 Task: Look for products in the category "Olives & Pickled Goods" from Store Brand only.
Action: Mouse moved to (257, 167)
Screenshot: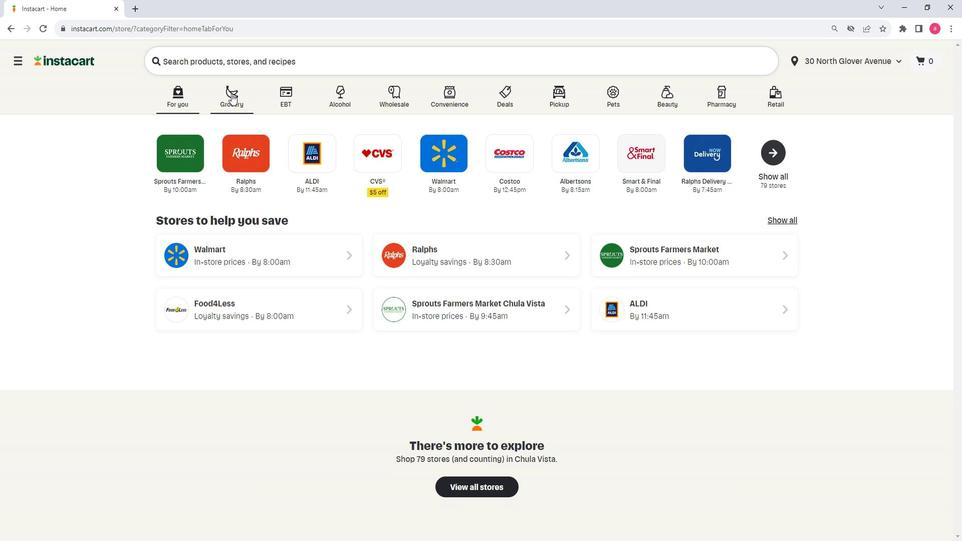 
Action: Mouse pressed left at (257, 167)
Screenshot: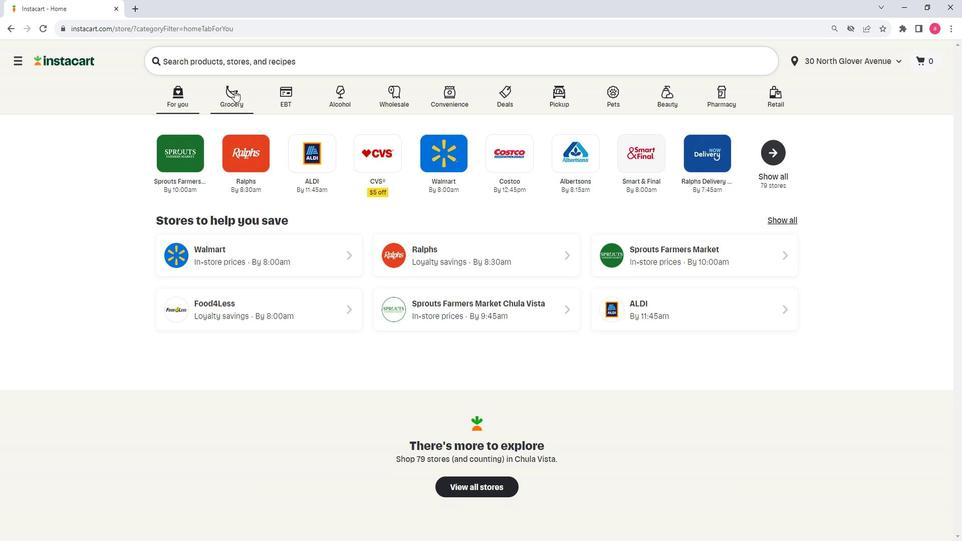 
Action: Mouse moved to (268, 188)
Screenshot: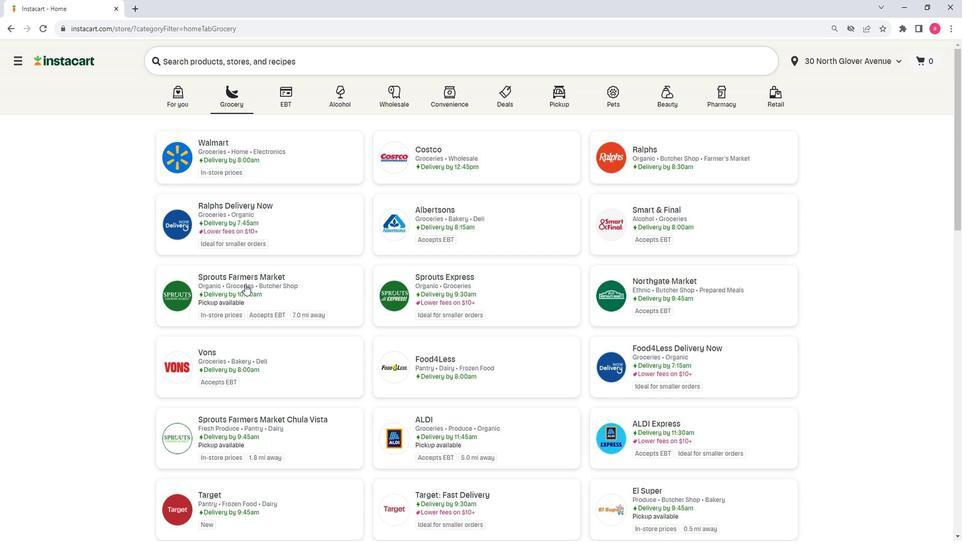 
Action: Mouse pressed left at (268, 188)
Screenshot: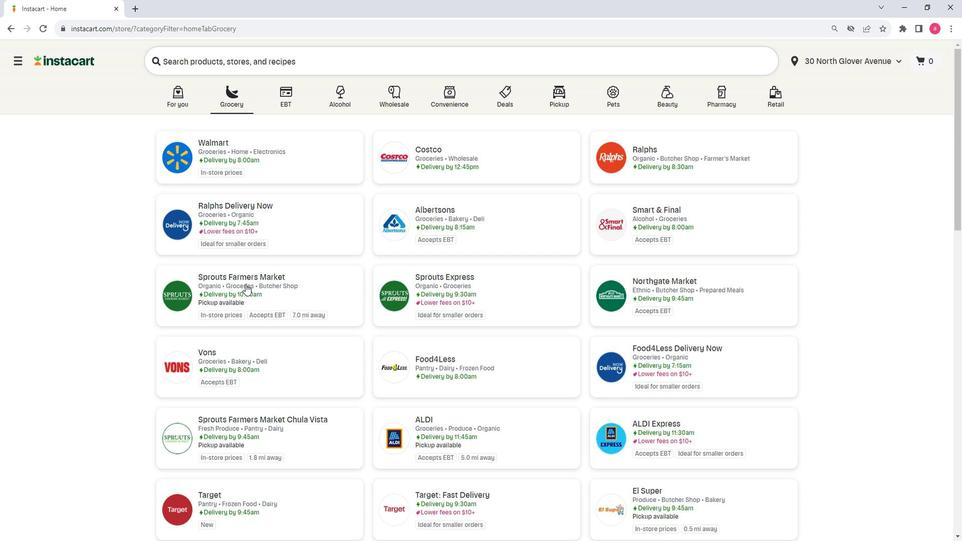 
Action: Mouse moved to (122, 189)
Screenshot: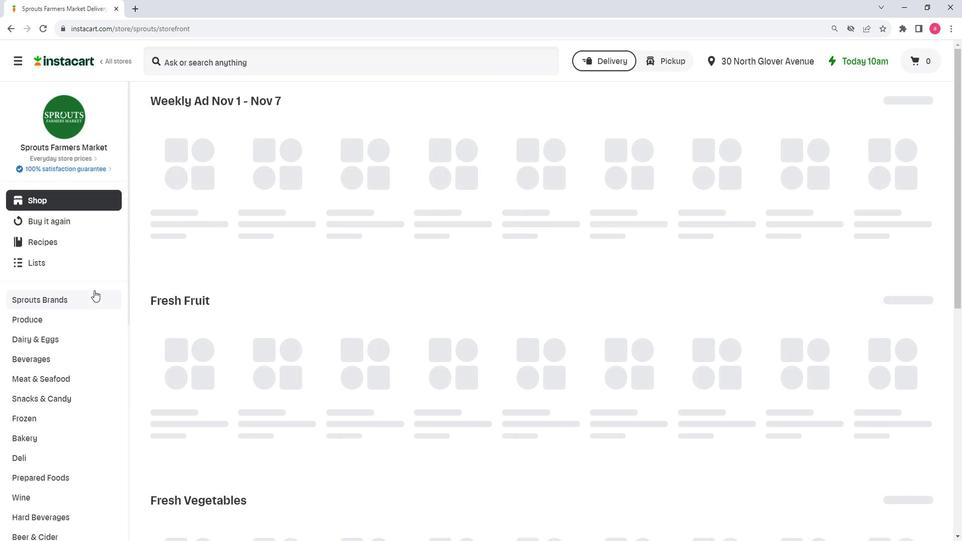 
Action: Mouse scrolled (122, 189) with delta (0, 0)
Screenshot: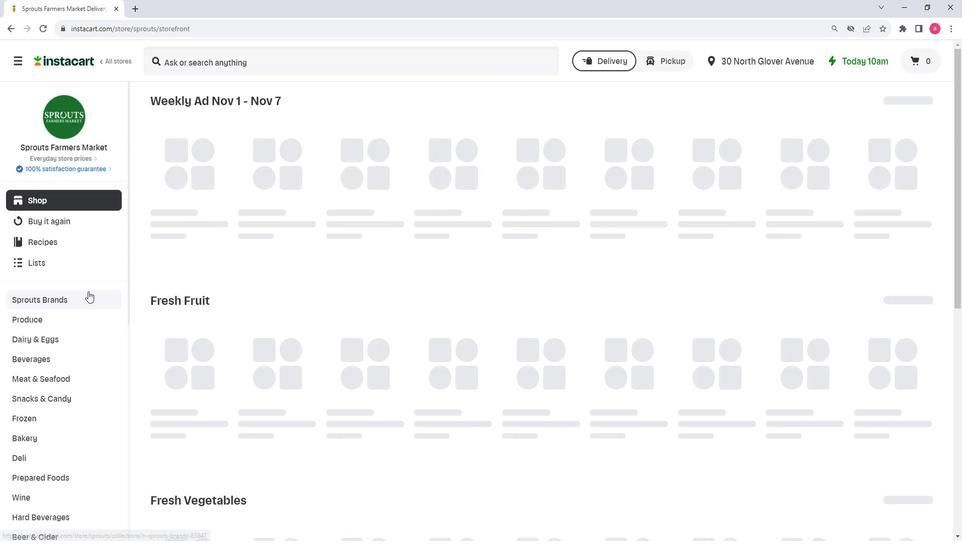 
Action: Mouse scrolled (122, 189) with delta (0, 0)
Screenshot: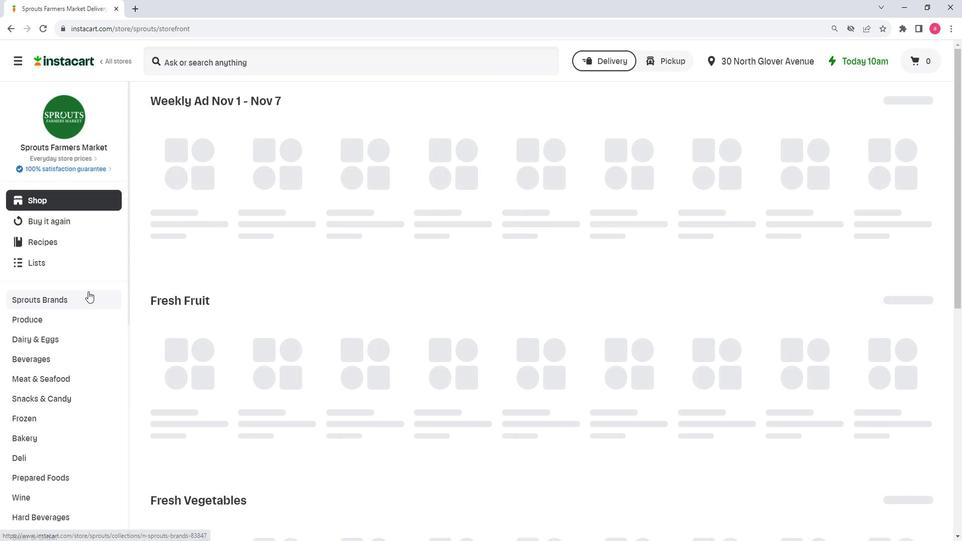 
Action: Mouse scrolled (122, 189) with delta (0, 0)
Screenshot: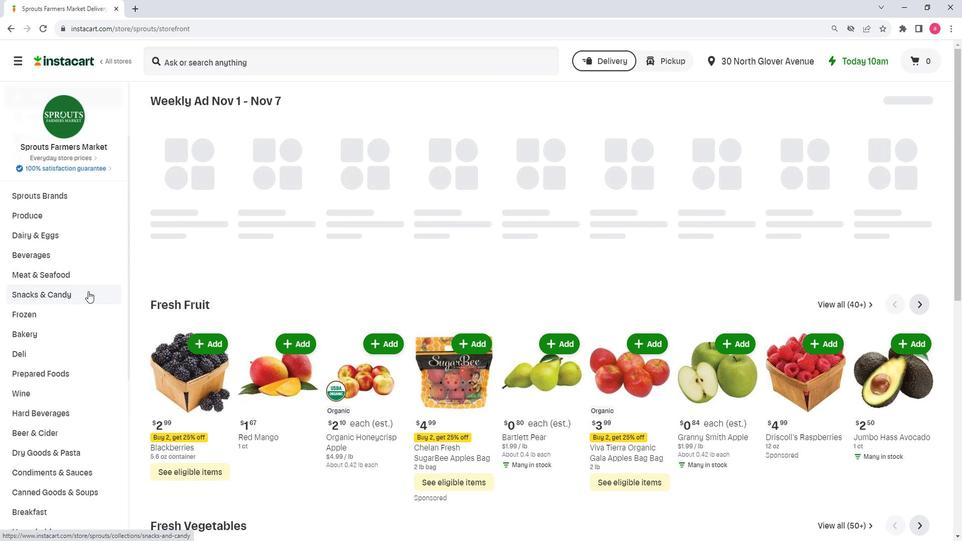 
Action: Mouse scrolled (122, 189) with delta (0, 0)
Screenshot: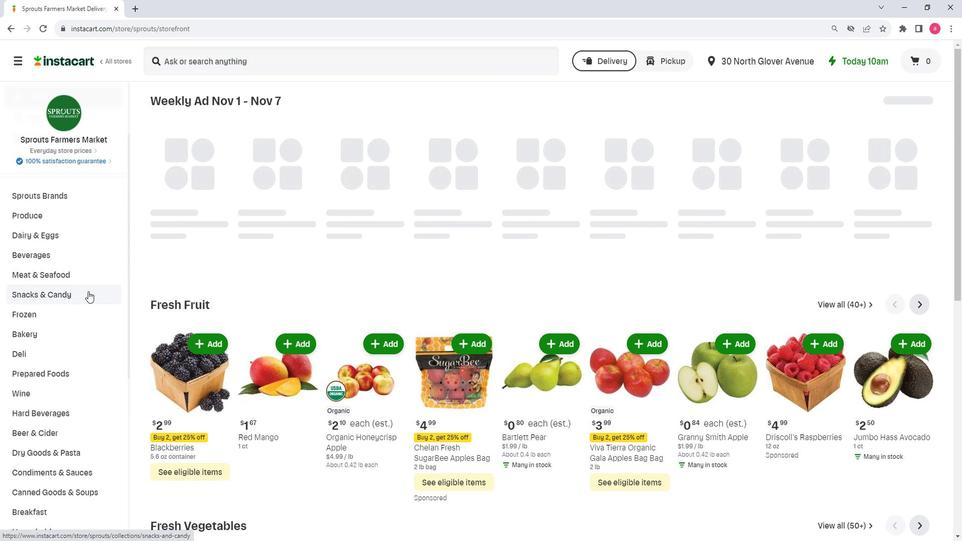 
Action: Mouse moved to (102, 197)
Screenshot: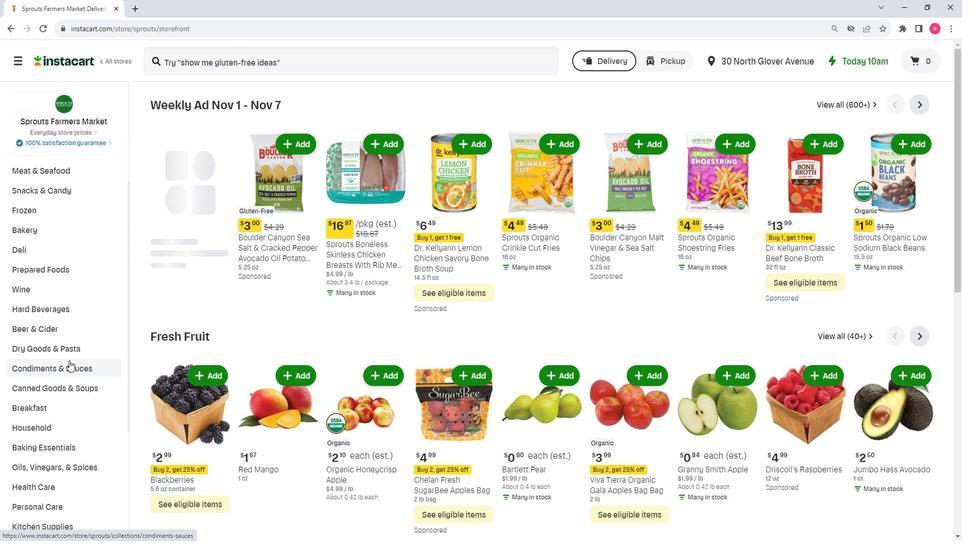 
Action: Mouse pressed left at (102, 197)
Screenshot: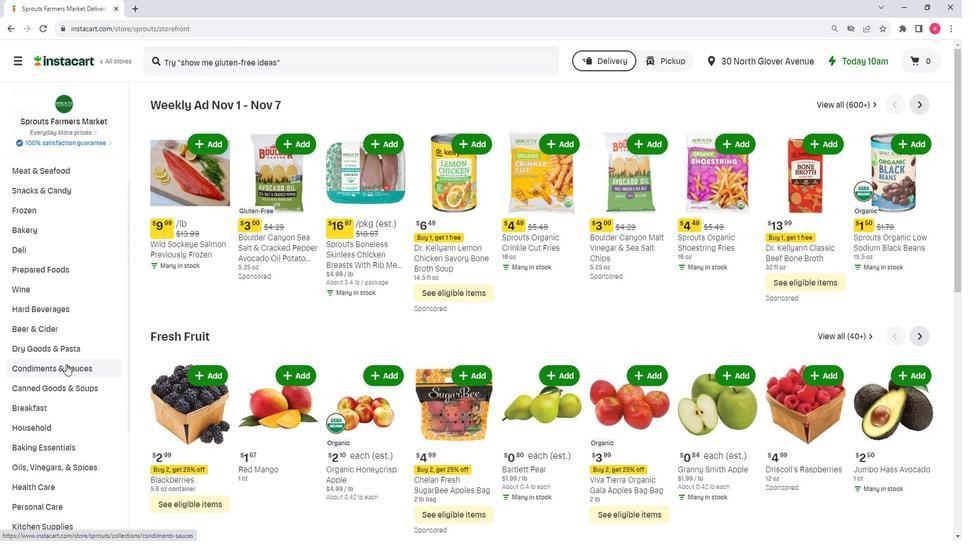 
Action: Mouse moved to (780, 171)
Screenshot: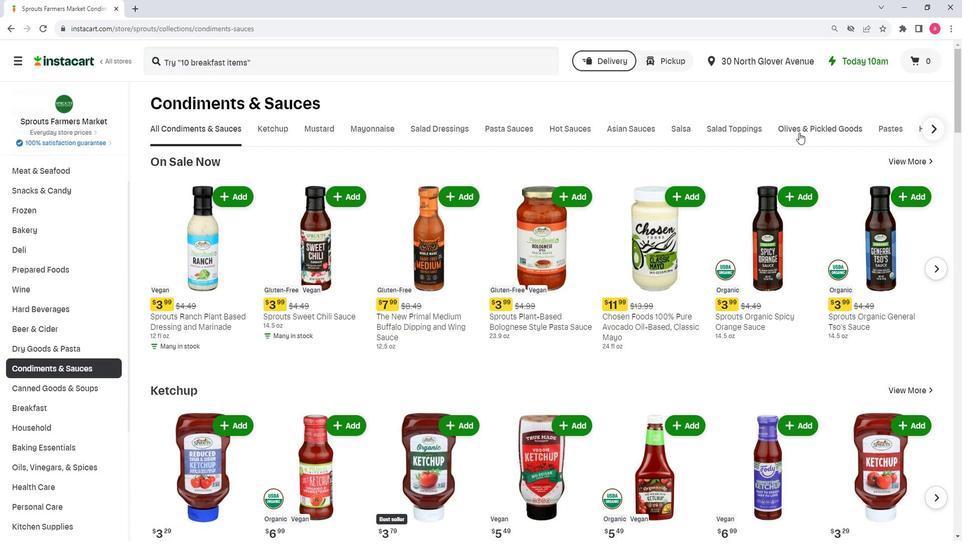 
Action: Mouse pressed left at (780, 171)
Screenshot: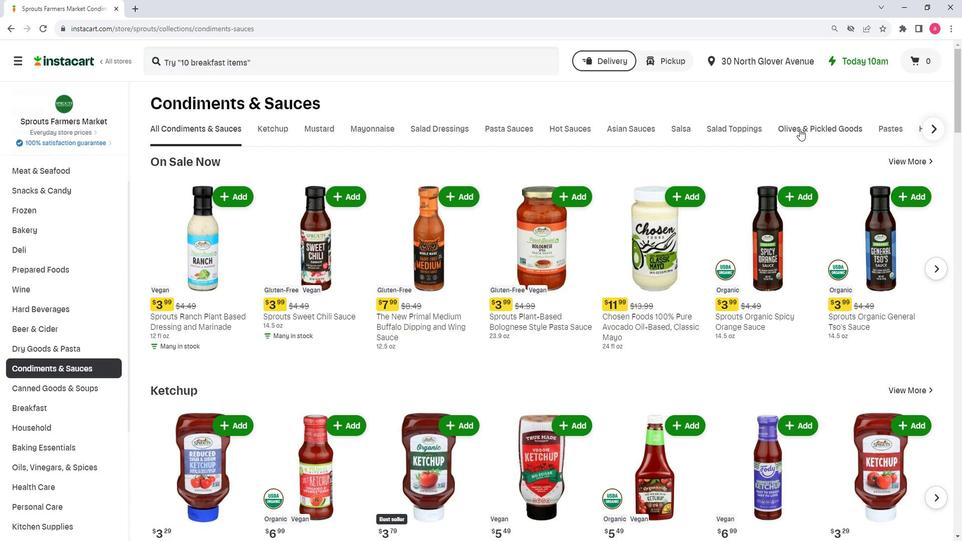 
Action: Mouse moved to (340, 181)
Screenshot: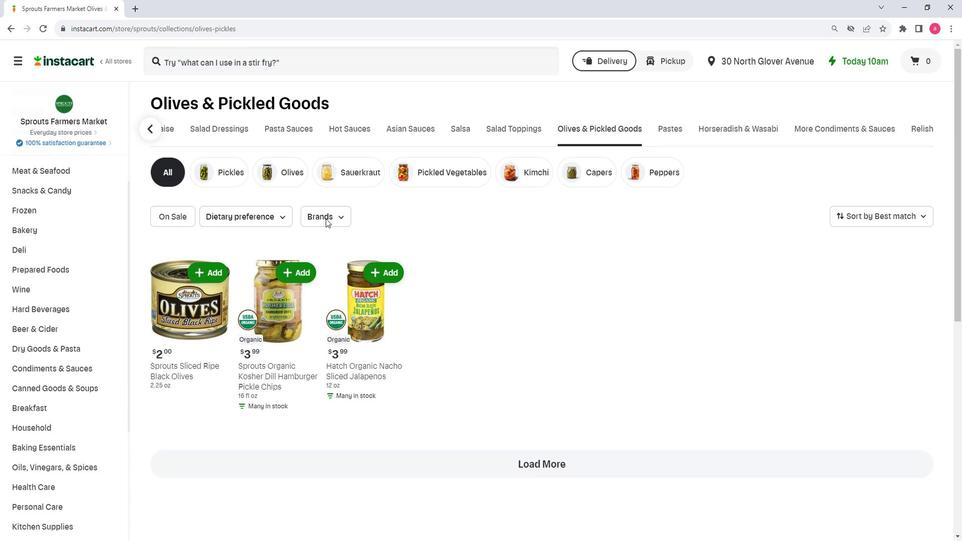 
Action: Mouse pressed left at (340, 181)
Screenshot: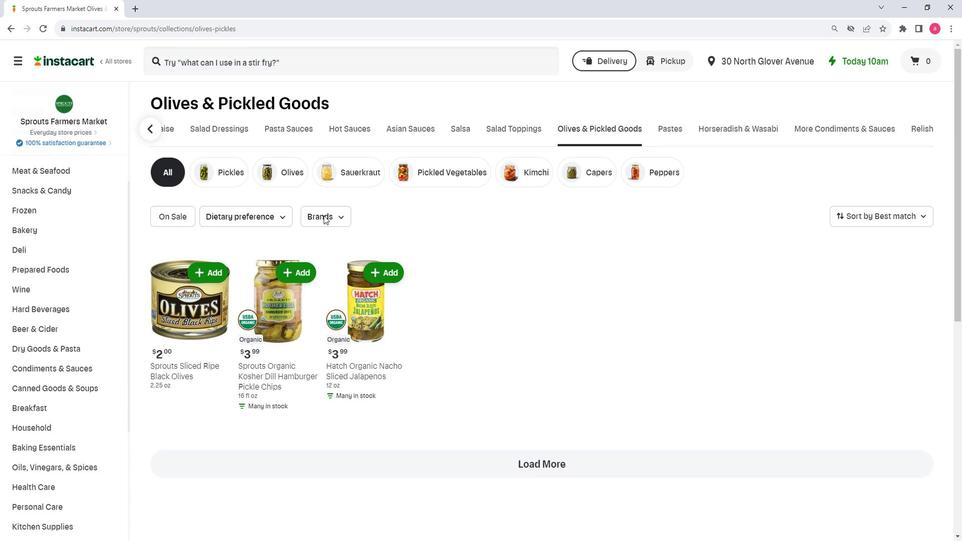 
Action: Mouse moved to (361, 184)
Screenshot: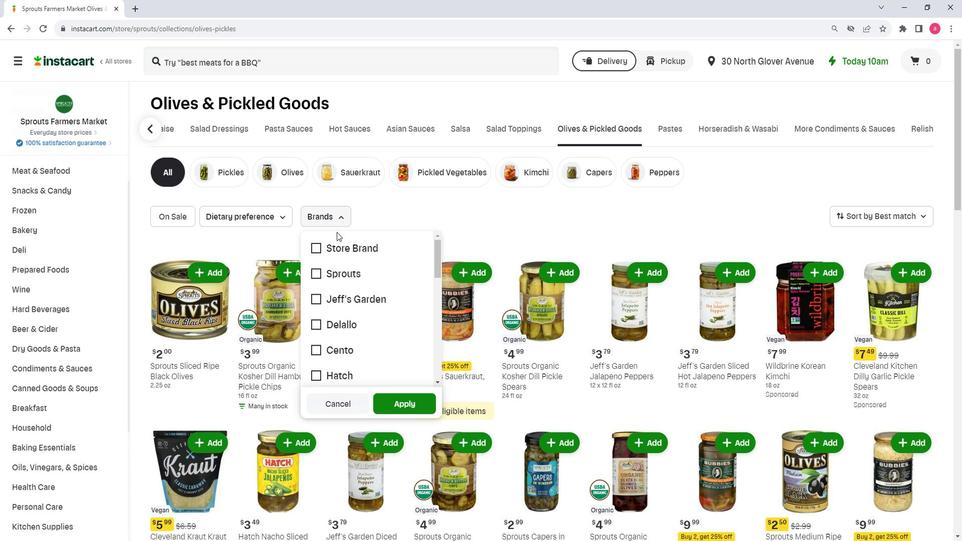 
Action: Mouse pressed left at (361, 184)
Screenshot: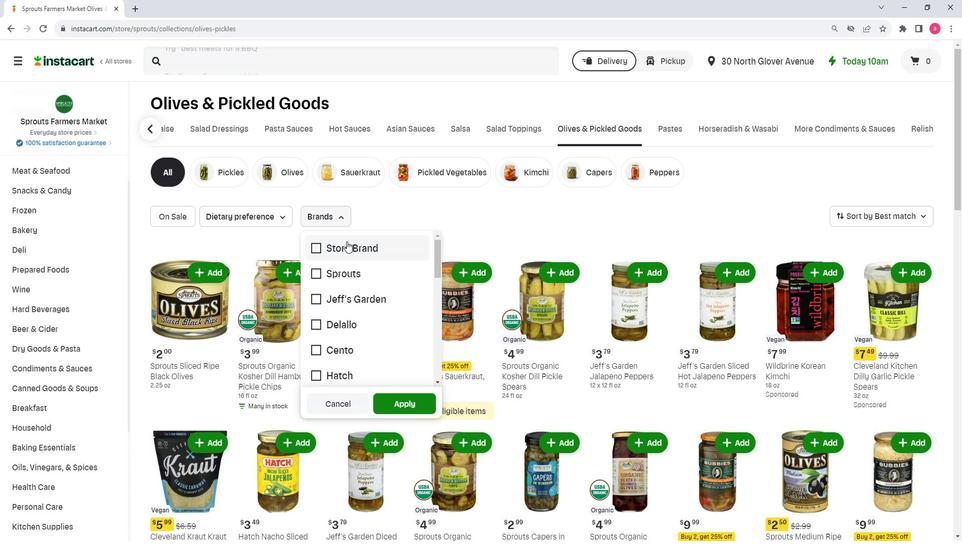 
Action: Mouse moved to (405, 202)
Screenshot: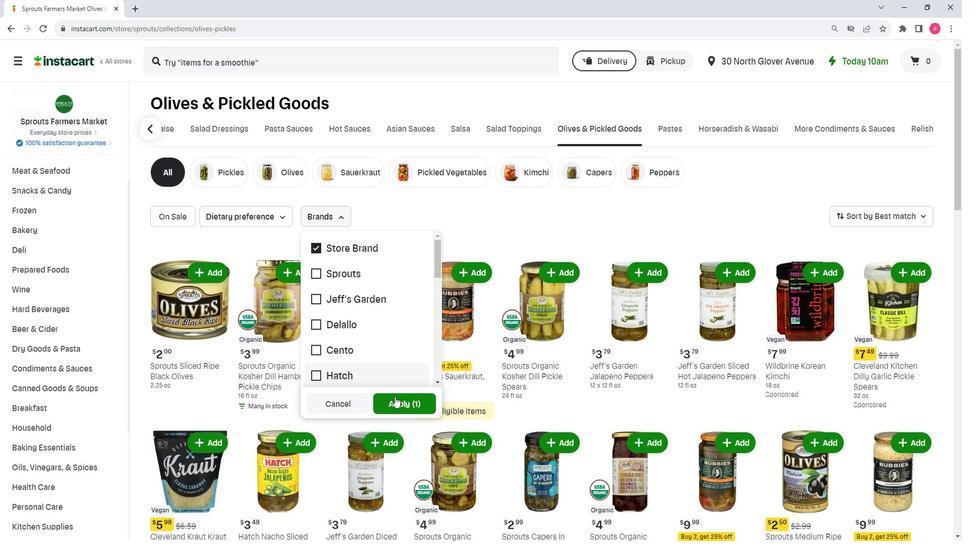 
Action: Mouse pressed left at (405, 202)
Screenshot: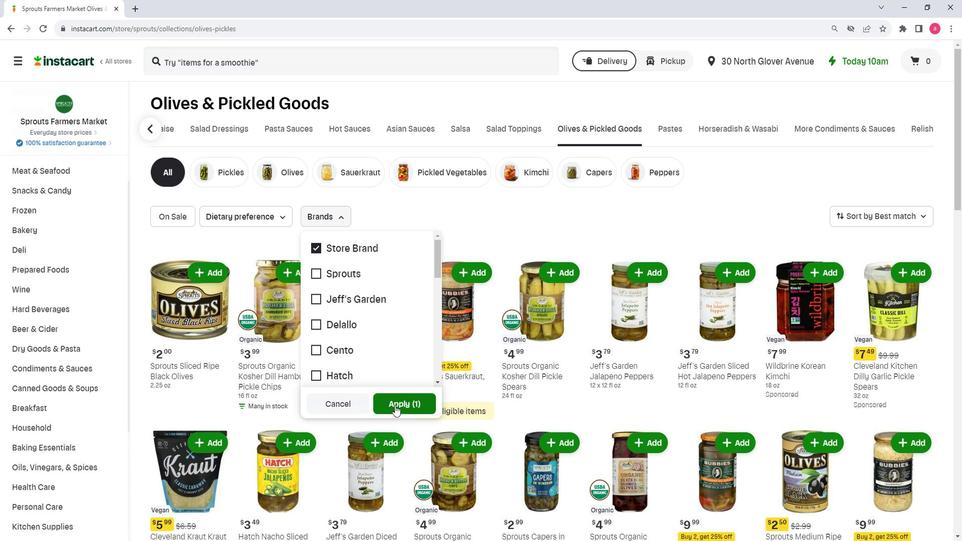 
Action: Mouse moved to (559, 179)
Screenshot: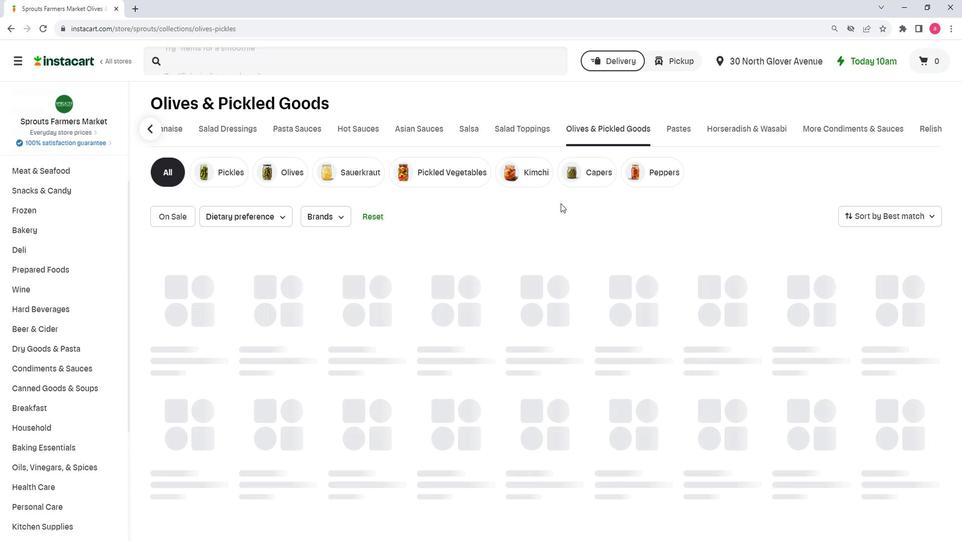 
